 Task: Open Card Card0000000180 in Board Board0000000045 in Workspace WS0000000015 in Trello. Add Member Email0000000060 to Card Card0000000180 in Board Board0000000045 in Workspace WS0000000015 in Trello. Add Red Label titled Label0000000180 to Card Card0000000180 in Board Board0000000045 in Workspace WS0000000015 in Trello. Add Checklist CL0000000180 to Card Card0000000180 in Board Board0000000045 in Workspace WS0000000015 in Trello. Add Dates with Start Date as Nov 01 2023 and Due Date as Nov 30 2023 to Card Card0000000180 in Board Board0000000045 in Workspace WS0000000015 in Trello
Action: Mouse moved to (318, 406)
Screenshot: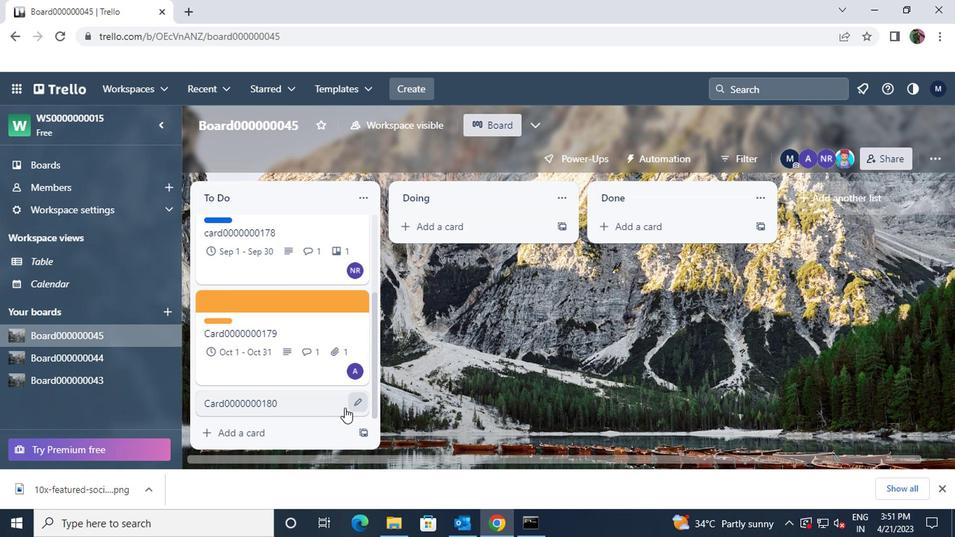 
Action: Mouse pressed left at (318, 406)
Screenshot: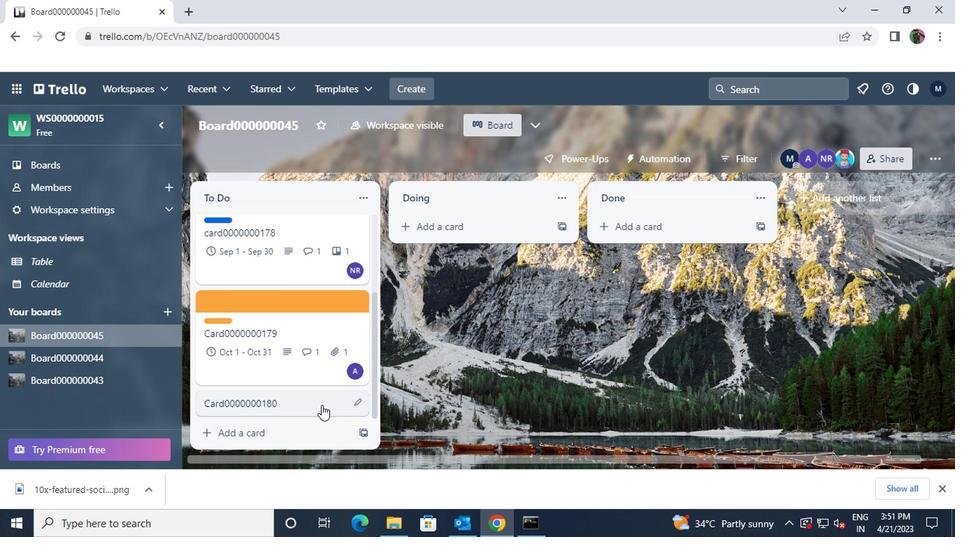 
Action: Mouse moved to (615, 199)
Screenshot: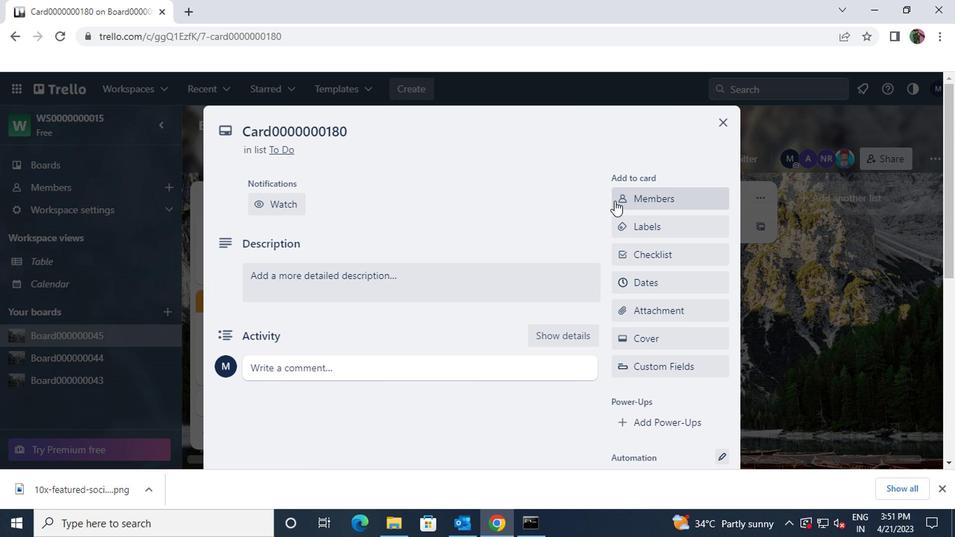 
Action: Mouse pressed left at (615, 199)
Screenshot: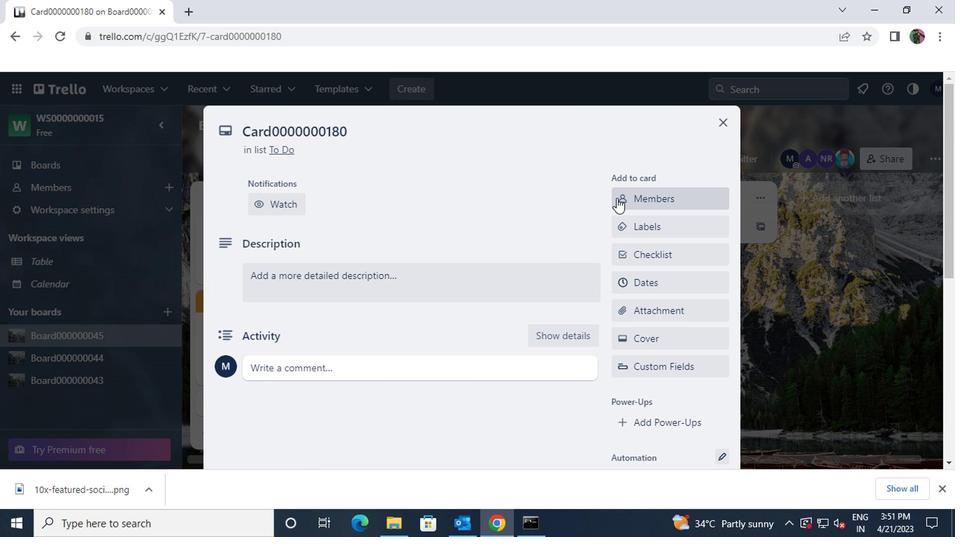 
Action: Key pressed <Key.shift><Key.shift><Key.shift><Key.shift><Key.shift>PARTEEK.KU2002<Key.shift>@GMAIL.COM
Screenshot: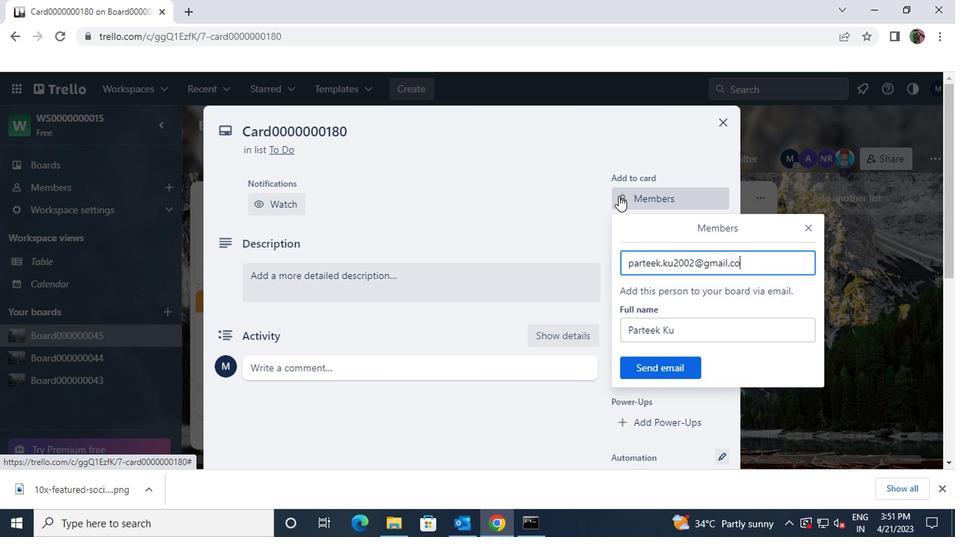 
Action: Mouse moved to (656, 372)
Screenshot: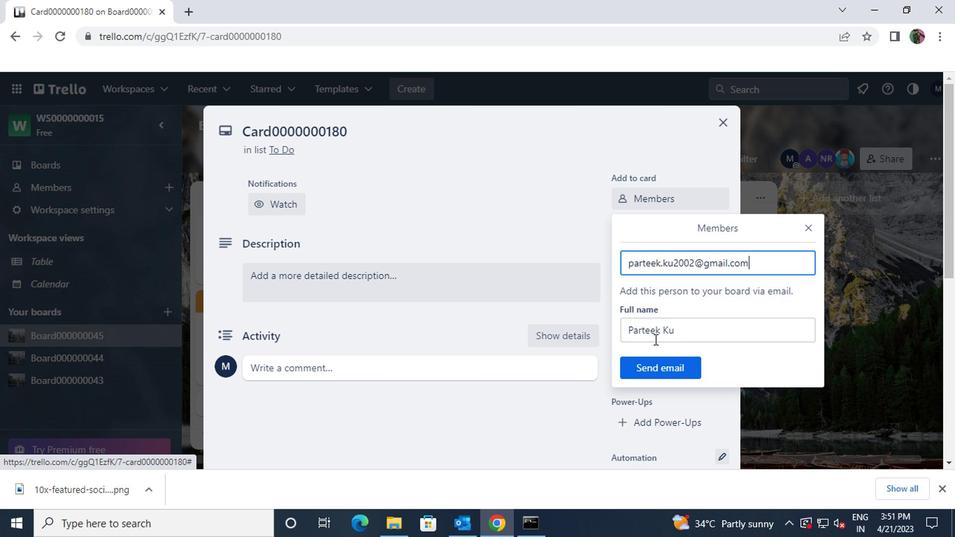
Action: Mouse pressed left at (656, 372)
Screenshot: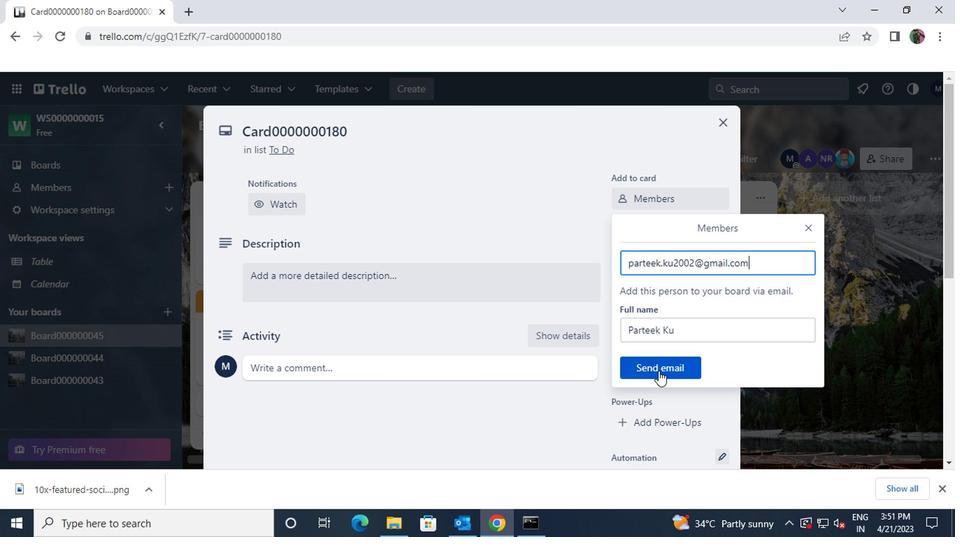 
Action: Mouse moved to (647, 230)
Screenshot: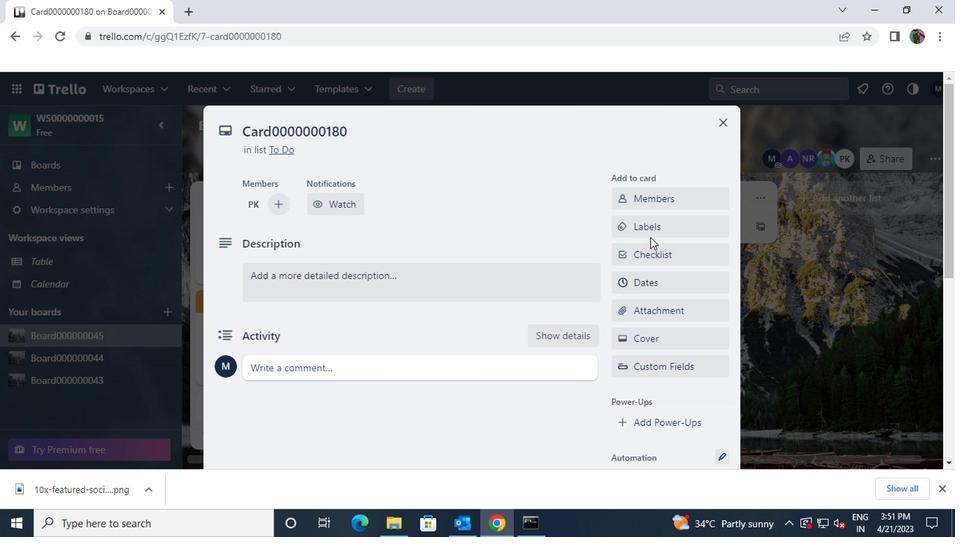 
Action: Mouse pressed left at (647, 230)
Screenshot: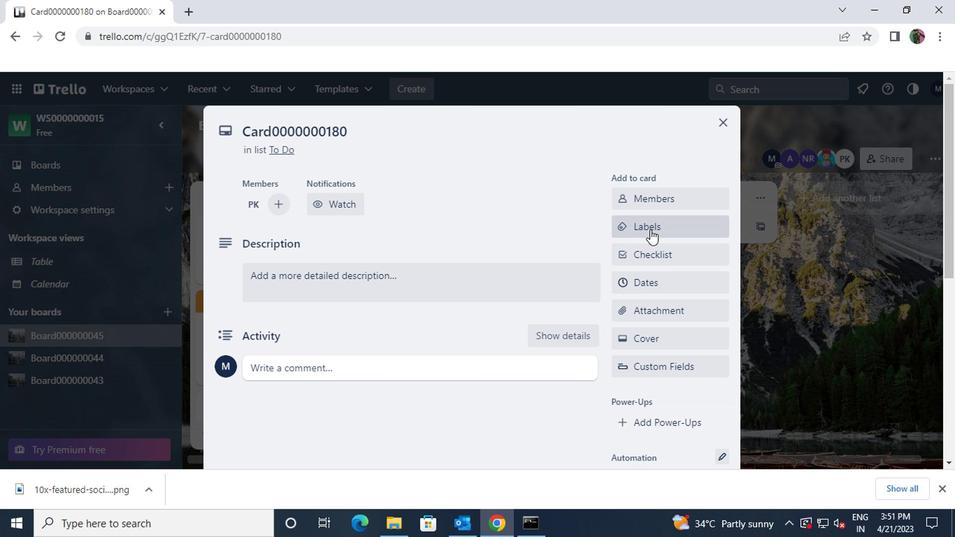 
Action: Mouse moved to (728, 424)
Screenshot: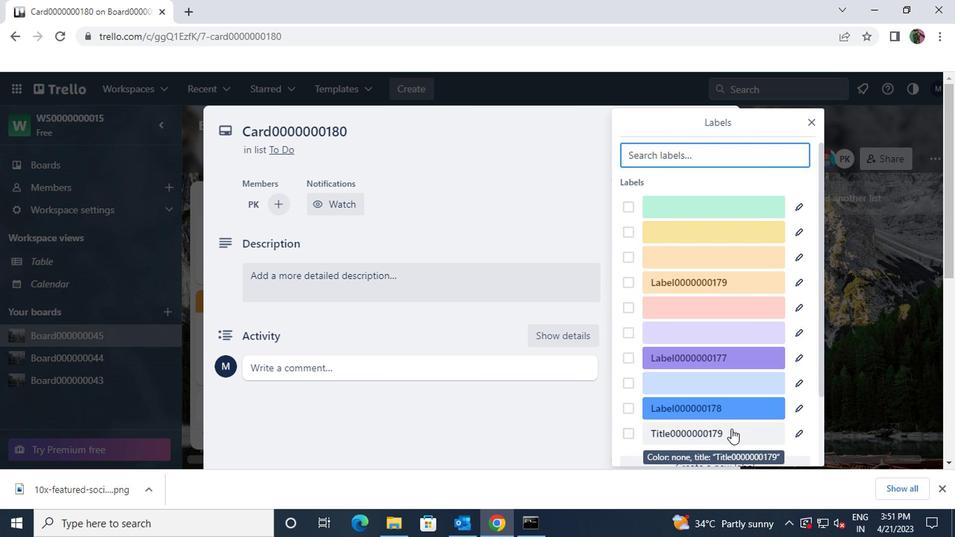 
Action: Mouse scrolled (728, 423) with delta (0, 0)
Screenshot: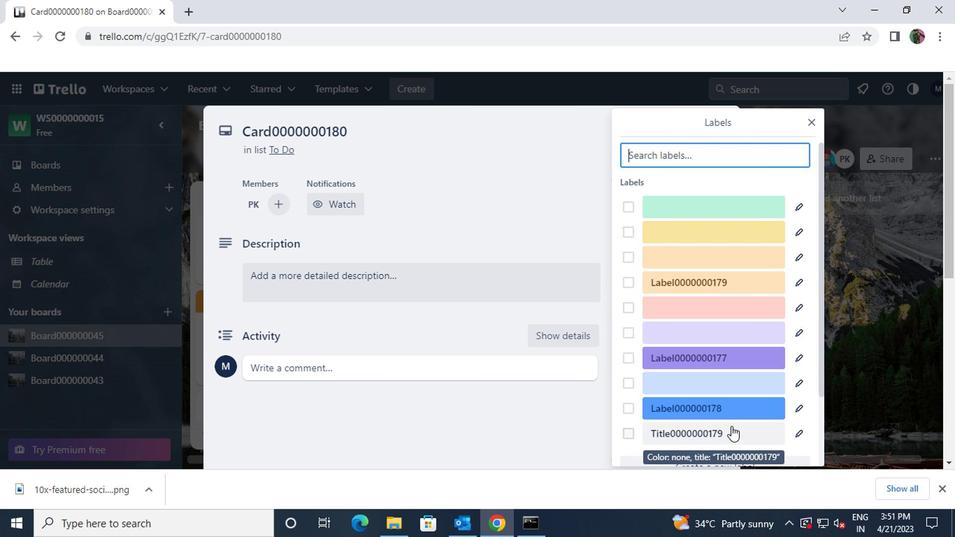 
Action: Mouse scrolled (728, 423) with delta (0, 0)
Screenshot: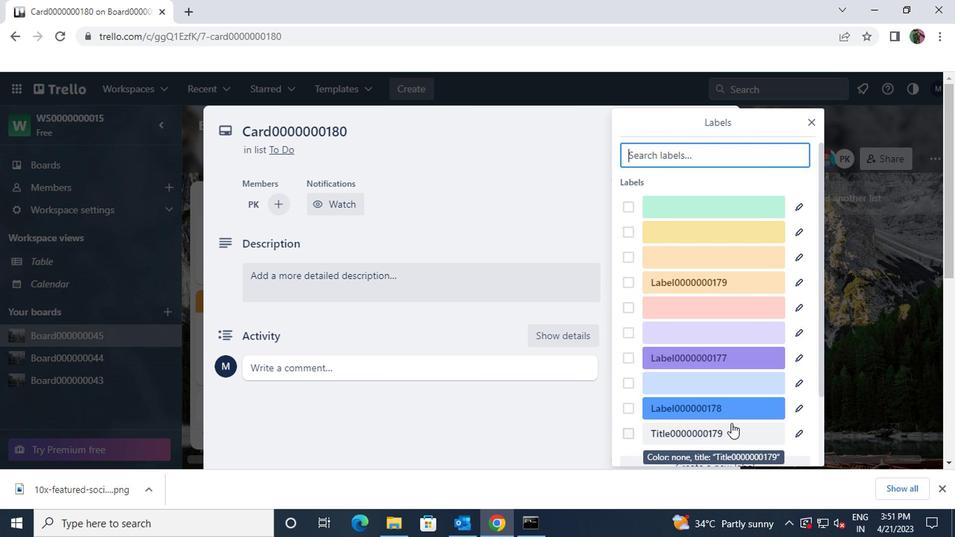 
Action: Mouse scrolled (728, 423) with delta (0, 0)
Screenshot: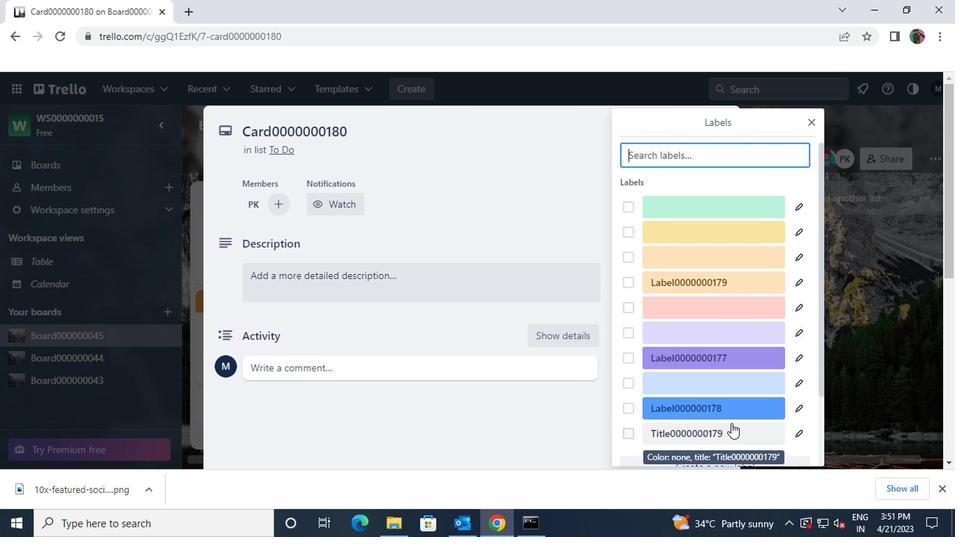 
Action: Mouse moved to (715, 381)
Screenshot: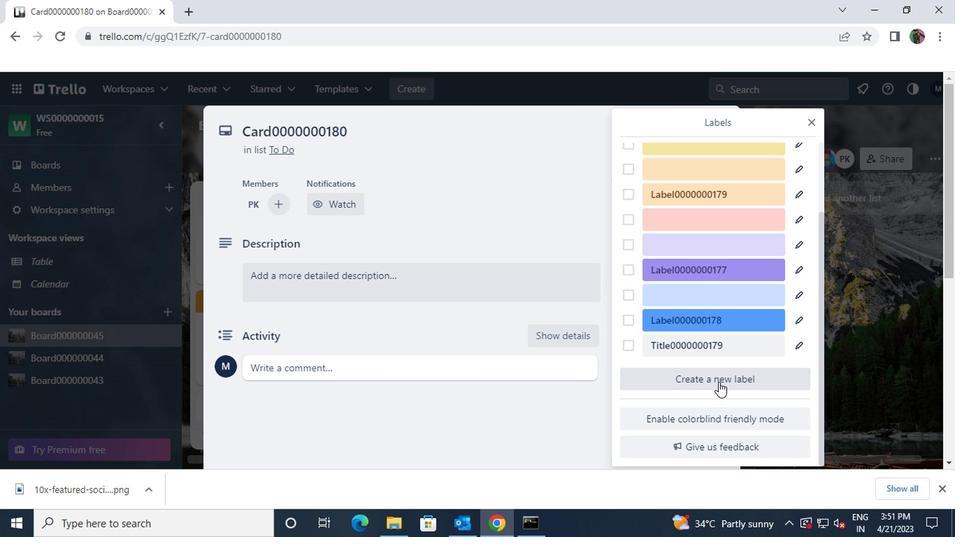 
Action: Mouse pressed left at (715, 381)
Screenshot: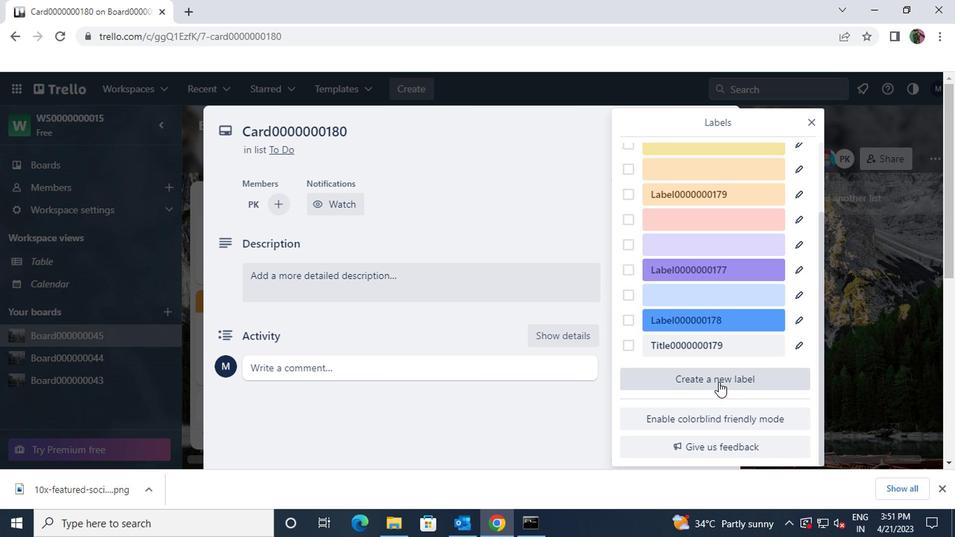 
Action: Mouse moved to (651, 196)
Screenshot: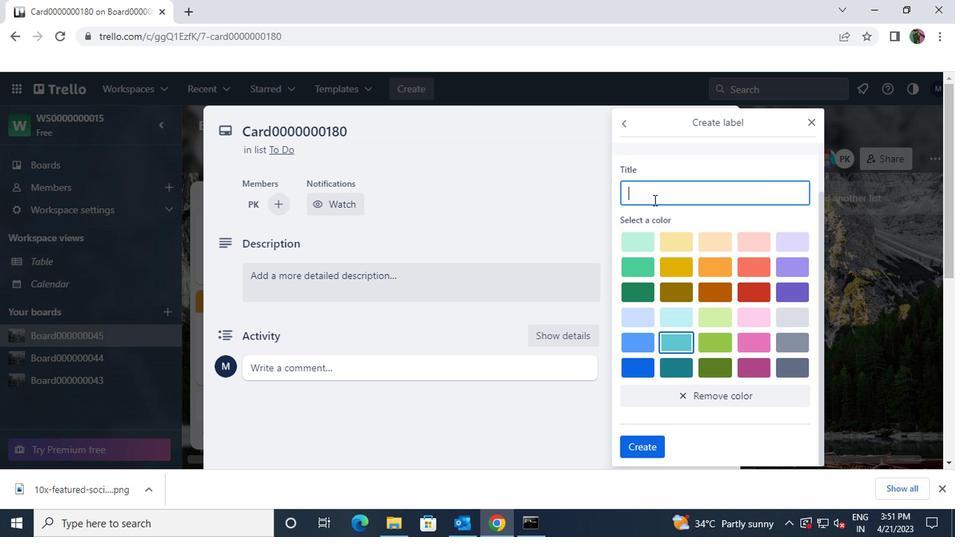
Action: Mouse pressed left at (651, 196)
Screenshot: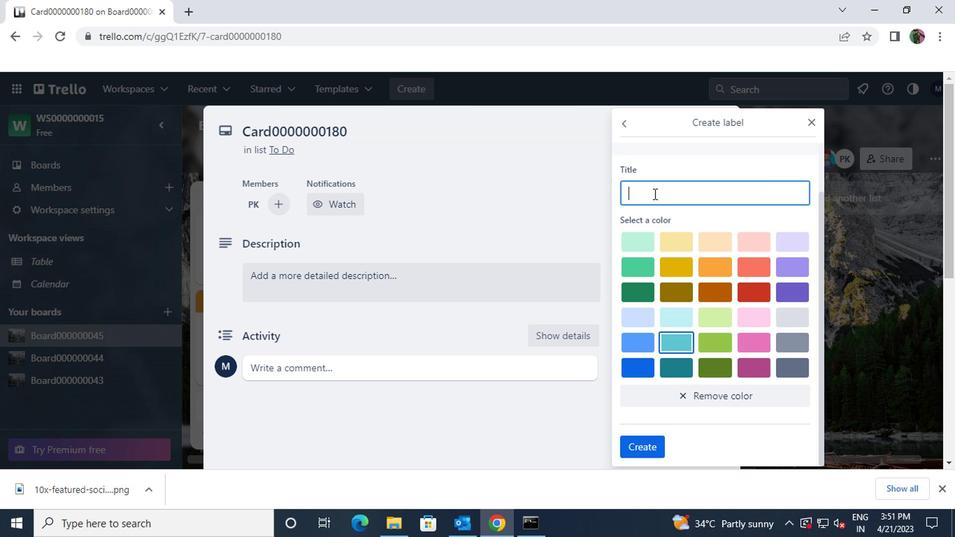 
Action: Key pressed <Key.shift><Key.shift><Key.shift><Key.shift>LABEL0000000180
Screenshot: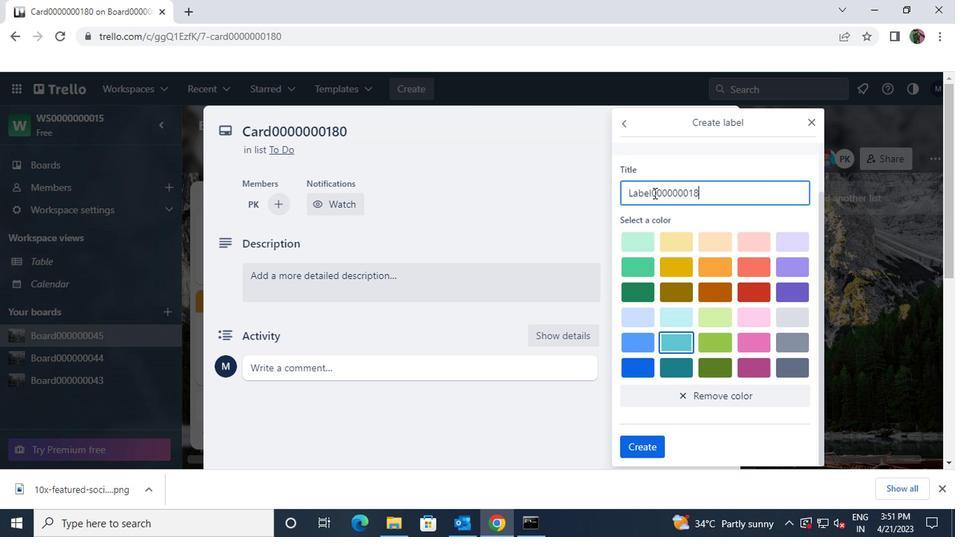 
Action: Mouse moved to (758, 292)
Screenshot: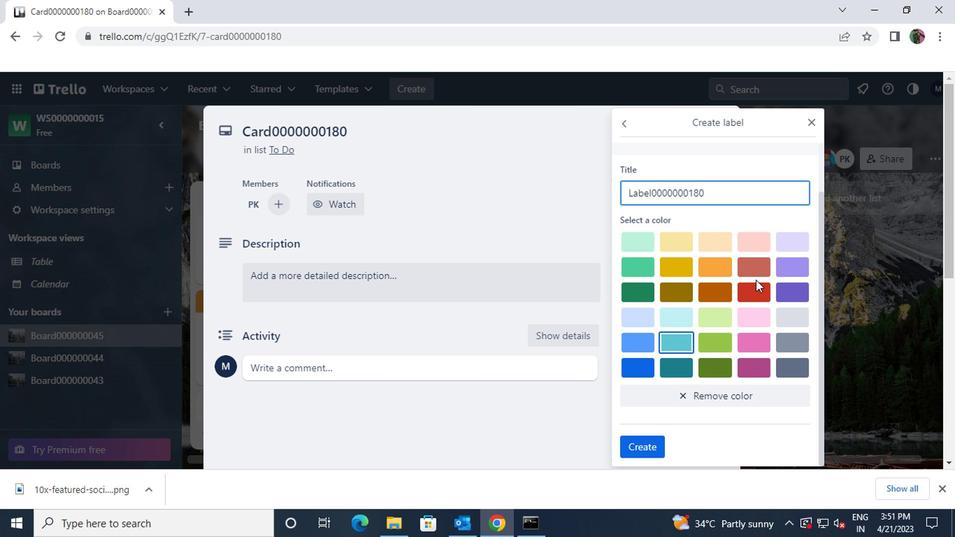 
Action: Mouse pressed left at (758, 292)
Screenshot: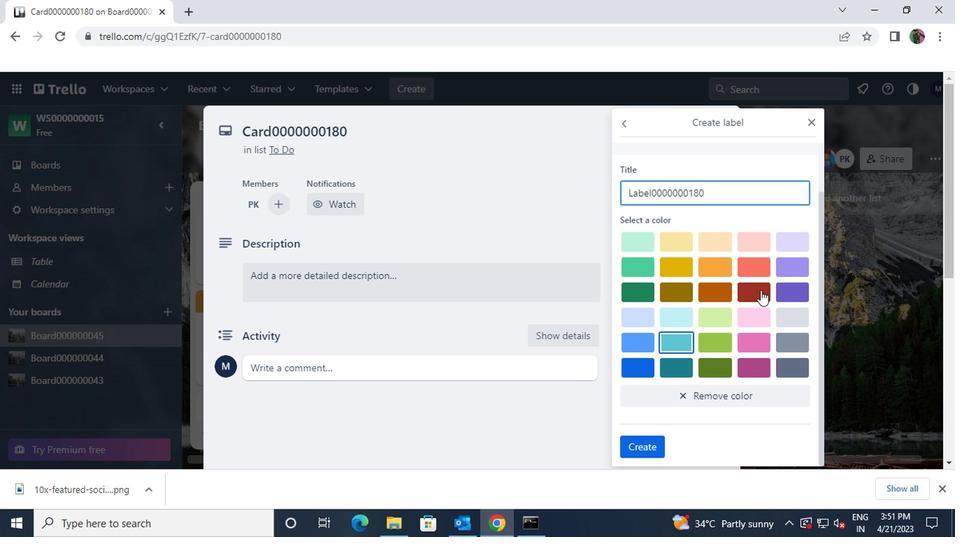 
Action: Mouse moved to (759, 293)
Screenshot: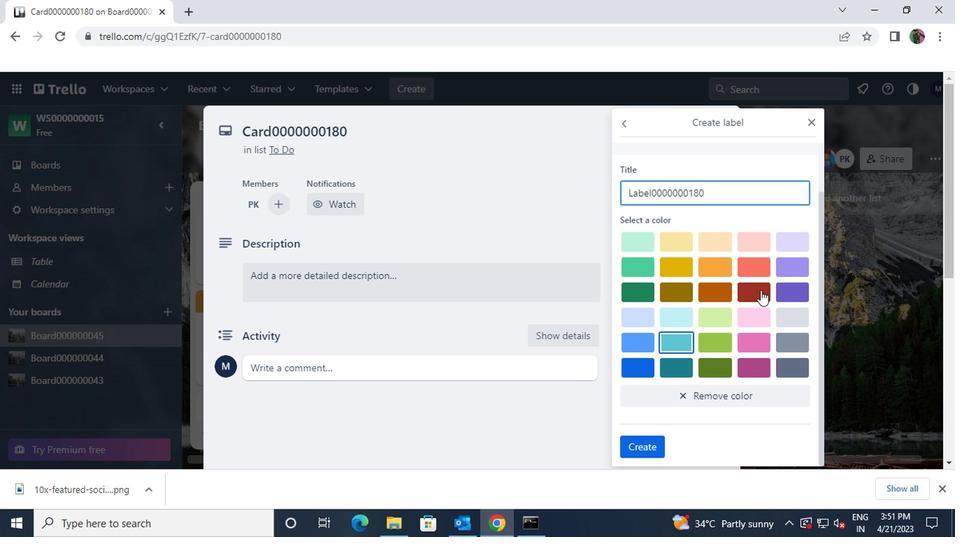 
Action: Mouse scrolled (759, 292) with delta (0, 0)
Screenshot: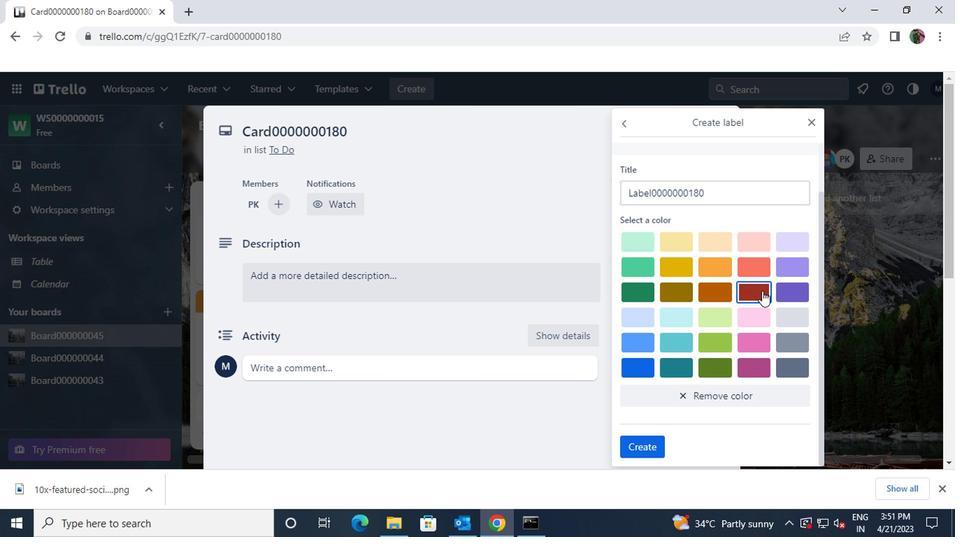 
Action: Mouse scrolled (759, 292) with delta (0, 0)
Screenshot: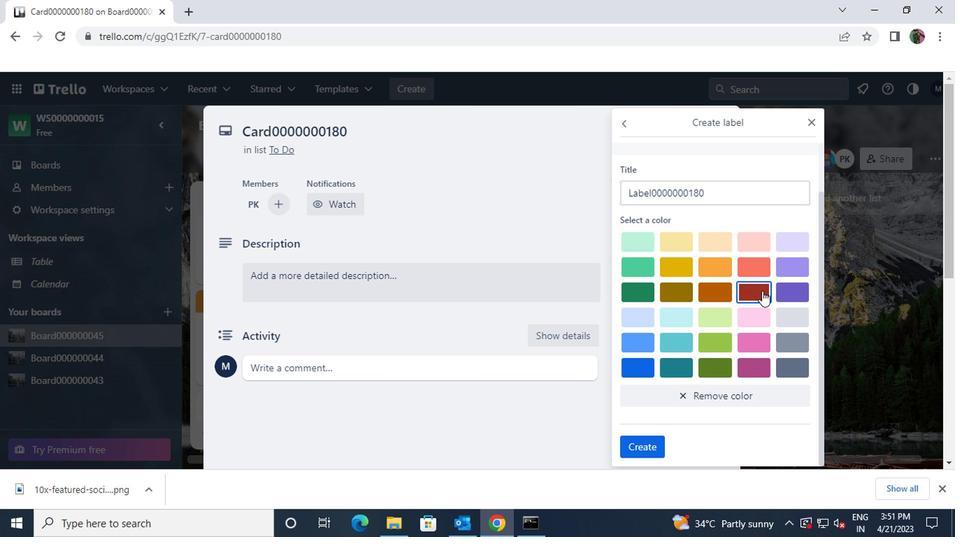 
Action: Mouse moved to (643, 448)
Screenshot: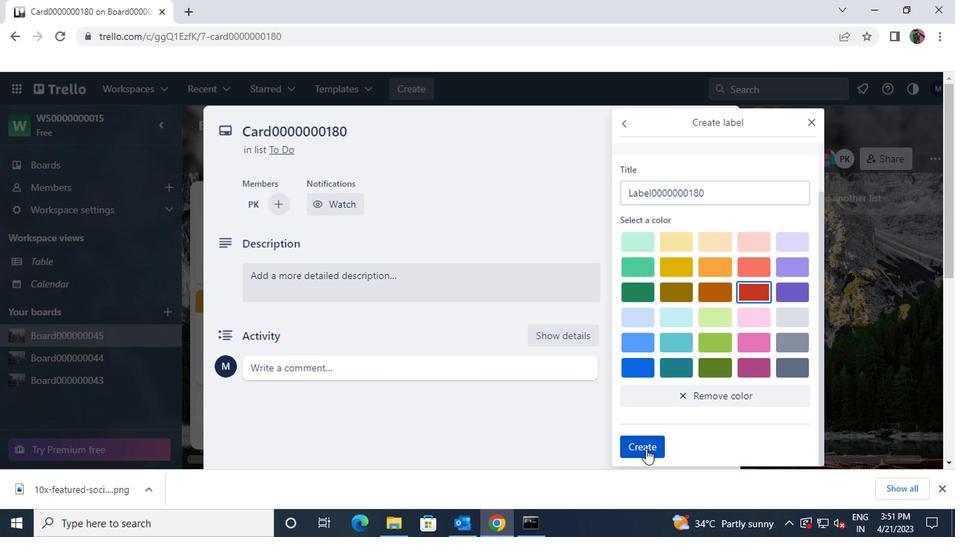 
Action: Mouse pressed left at (643, 448)
Screenshot: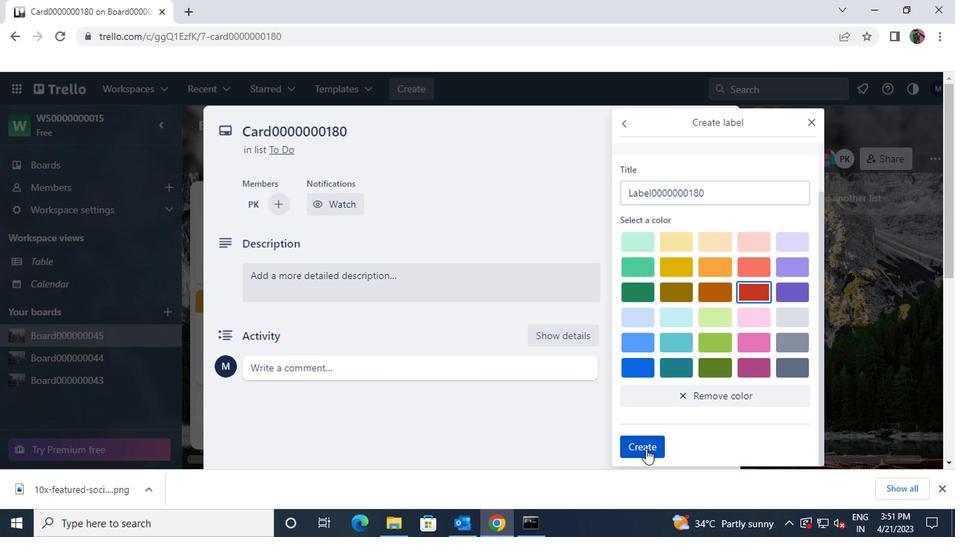 
Action: Mouse moved to (808, 123)
Screenshot: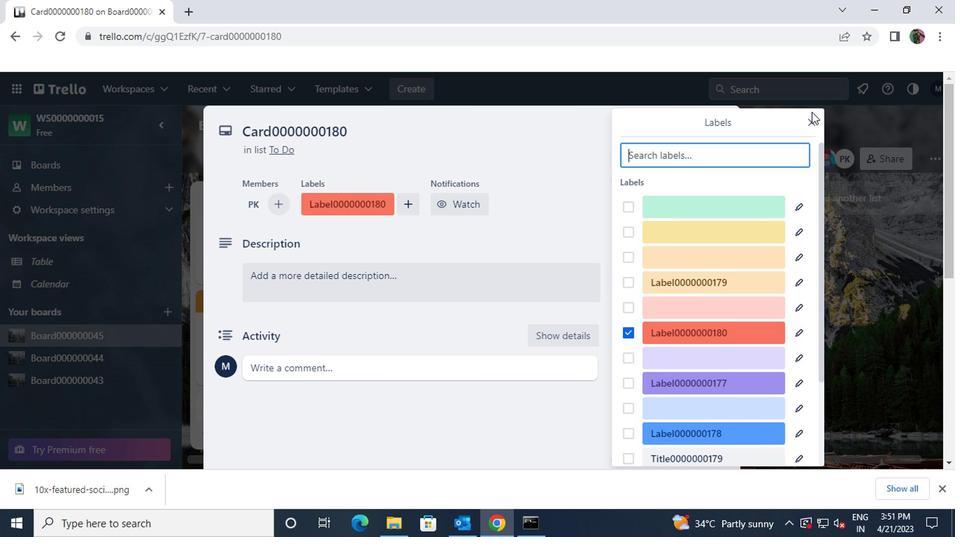 
Action: Mouse pressed left at (808, 123)
Screenshot: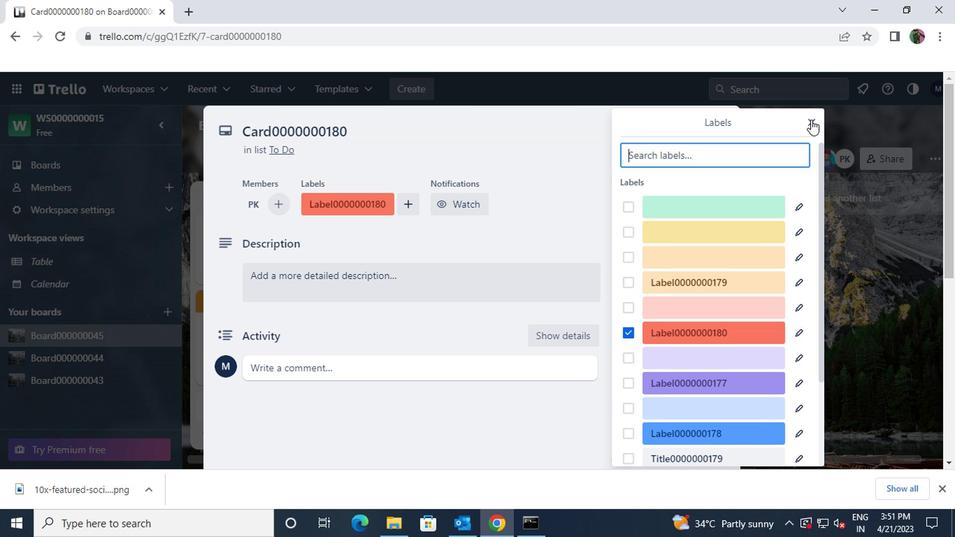 
Action: Mouse moved to (700, 251)
Screenshot: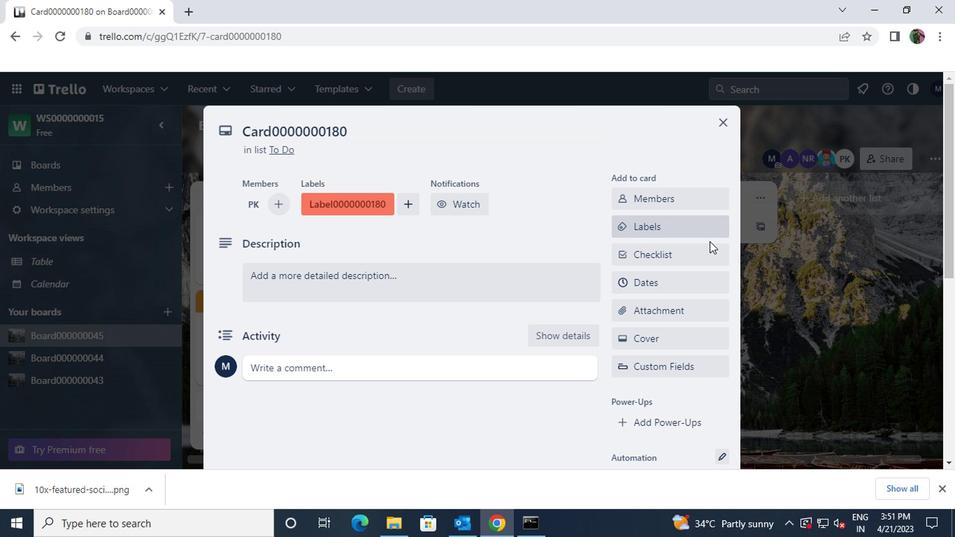 
Action: Mouse pressed left at (700, 251)
Screenshot: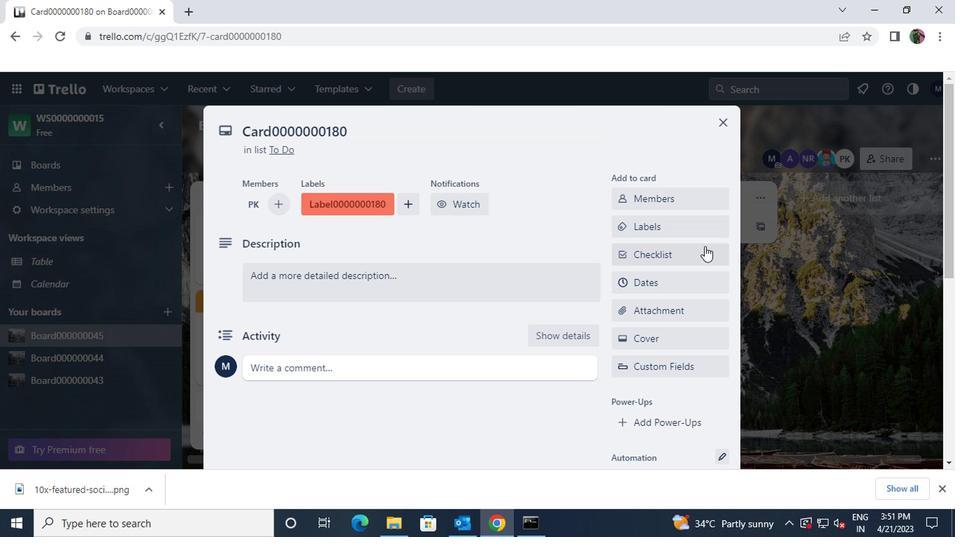 
Action: Key pressed <Key.shift>CL0000000180
Screenshot: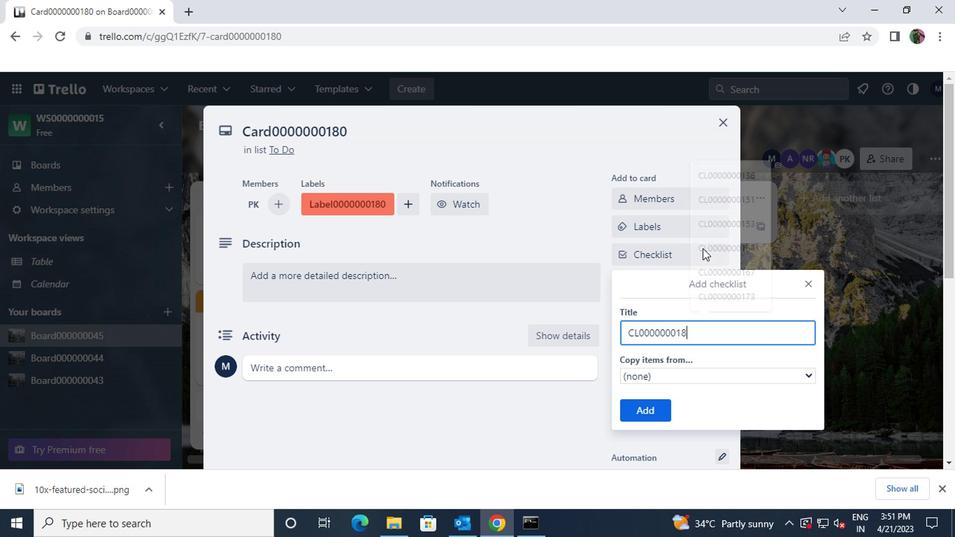 
Action: Mouse moved to (648, 401)
Screenshot: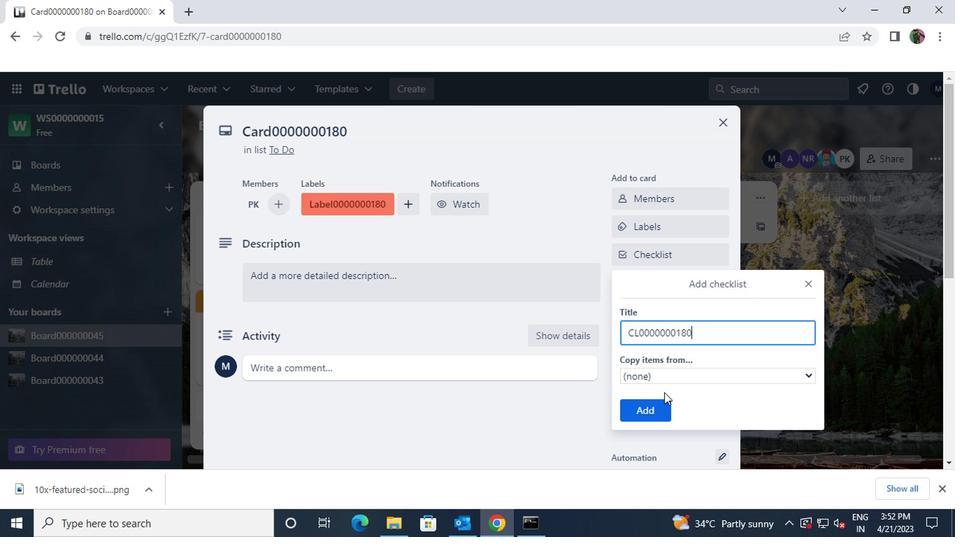 
Action: Mouse pressed left at (648, 401)
Screenshot: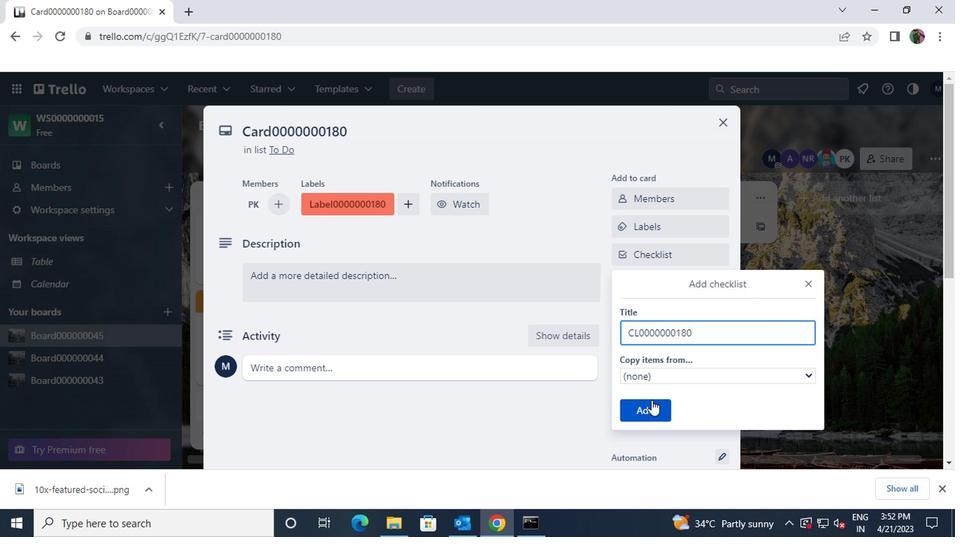 
Action: Mouse moved to (649, 285)
Screenshot: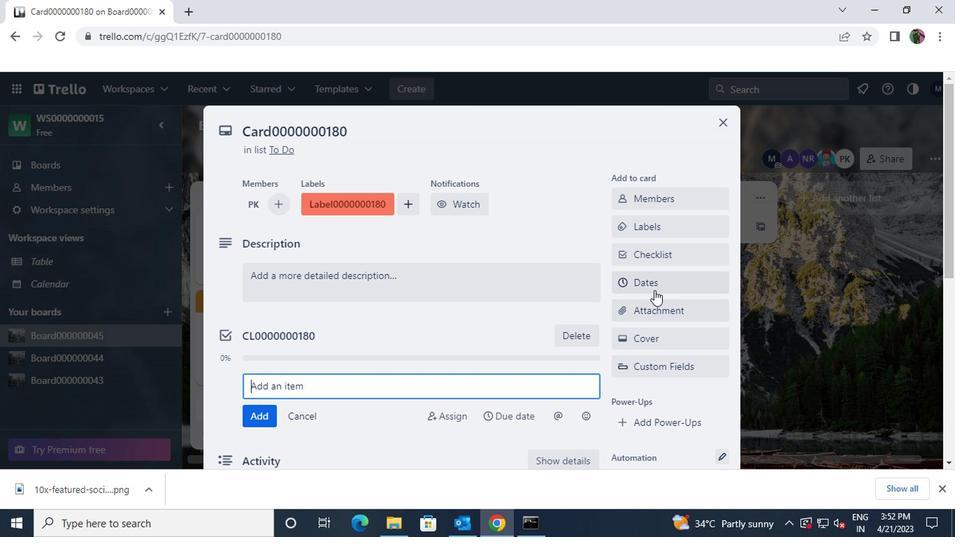 
Action: Mouse pressed left at (649, 285)
Screenshot: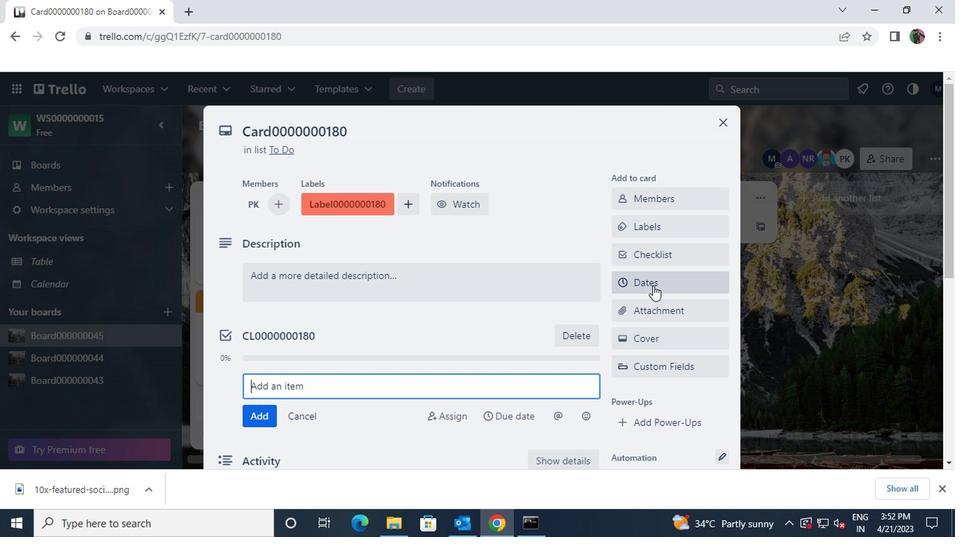 
Action: Mouse moved to (625, 375)
Screenshot: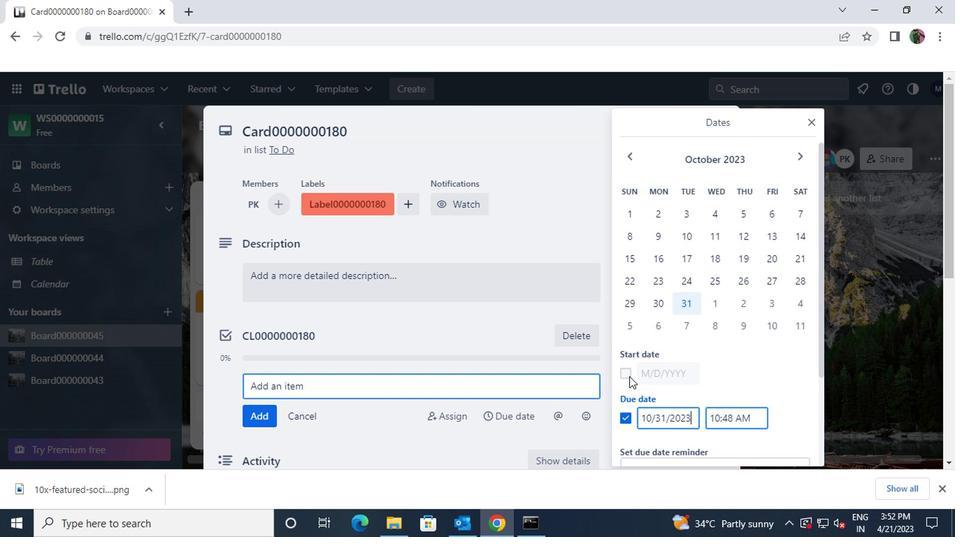 
Action: Mouse pressed left at (625, 375)
Screenshot: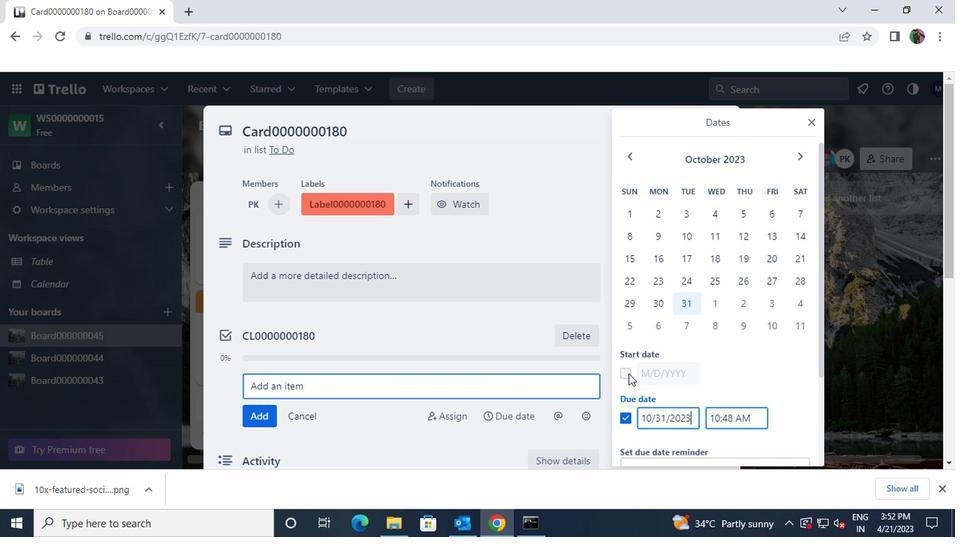 
Action: Mouse moved to (796, 162)
Screenshot: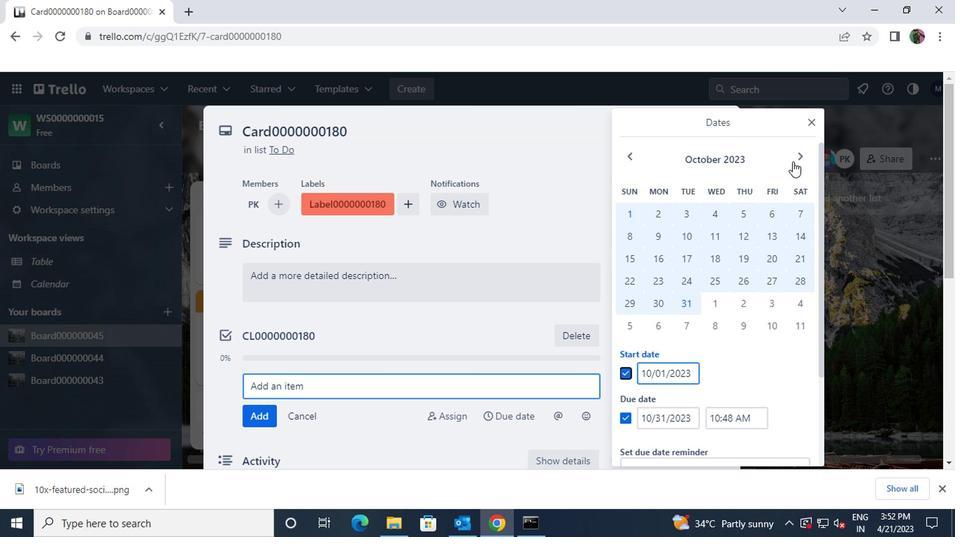 
Action: Mouse pressed left at (796, 162)
Screenshot: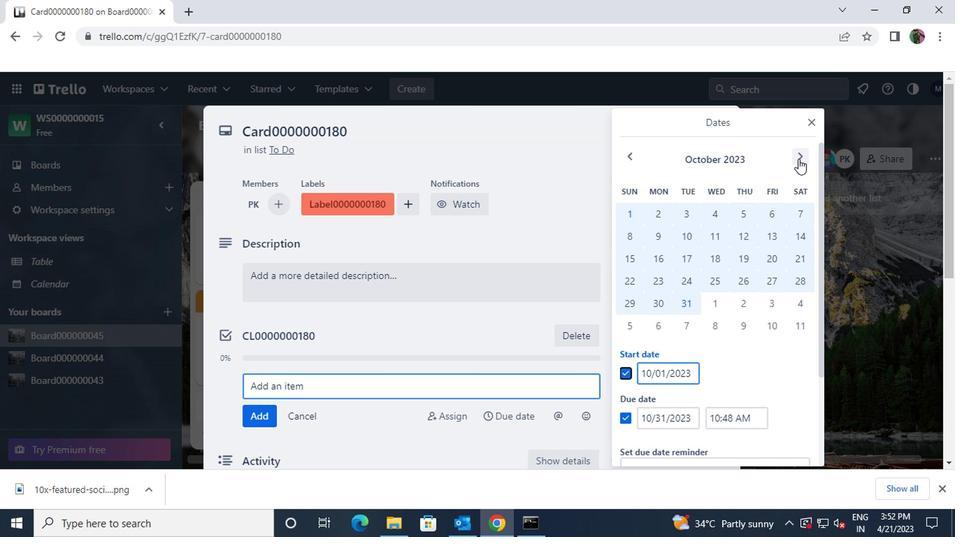 
Action: Mouse moved to (720, 214)
Screenshot: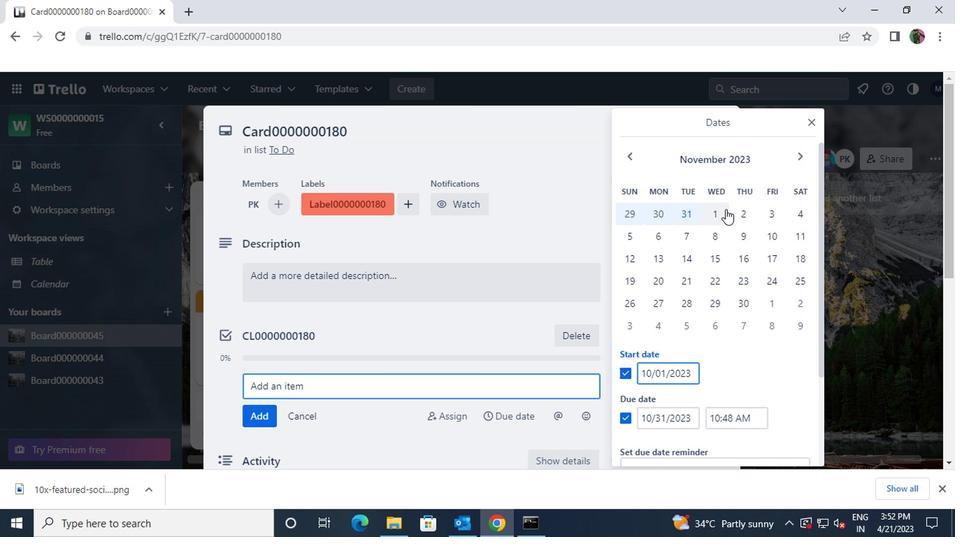 
Action: Mouse pressed left at (720, 214)
Screenshot: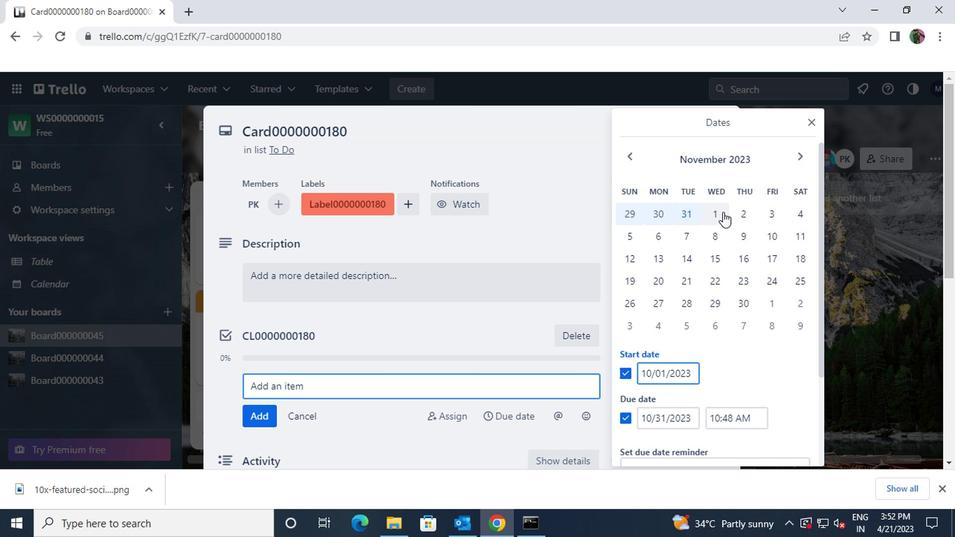 
Action: Mouse moved to (732, 304)
Screenshot: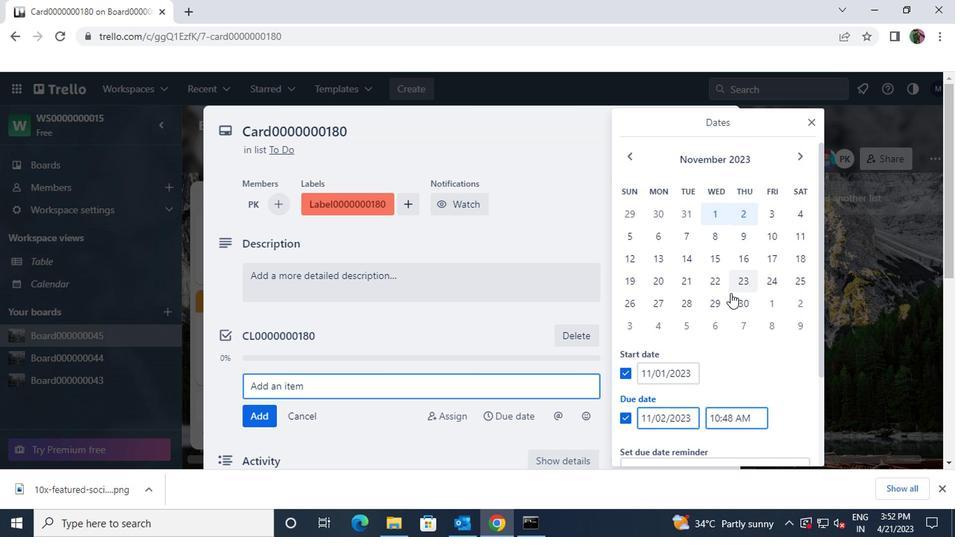 
Action: Mouse pressed left at (732, 304)
Screenshot: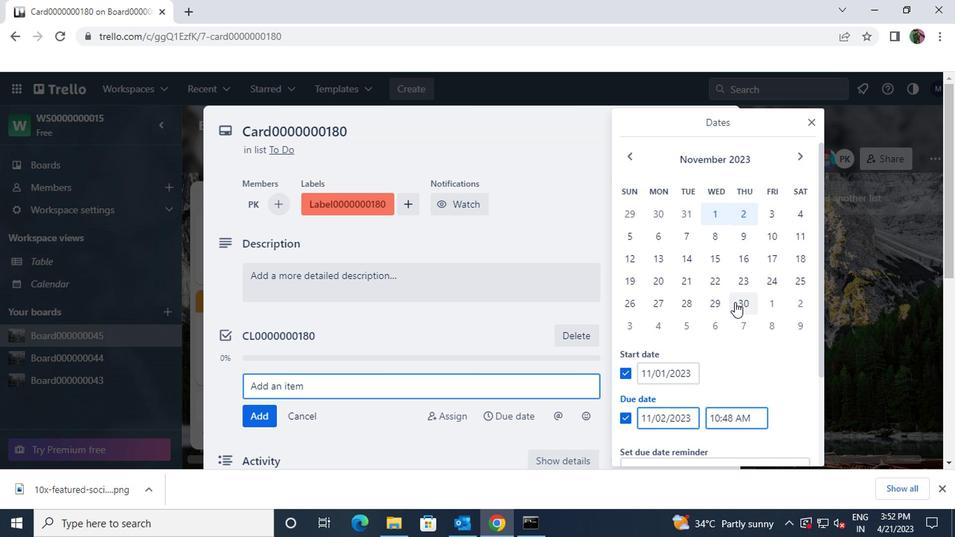 
Action: Mouse scrolled (732, 303) with delta (0, 0)
Screenshot: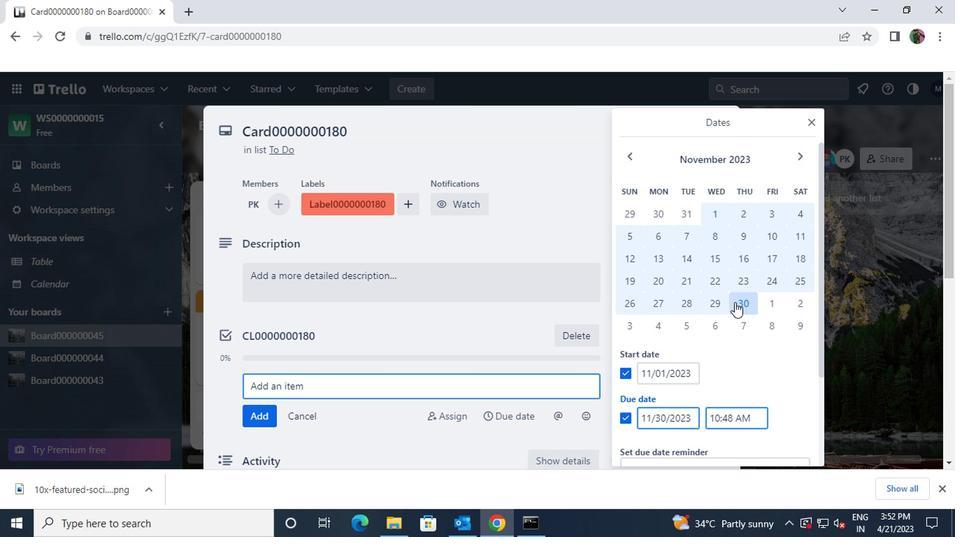 
Action: Mouse scrolled (732, 303) with delta (0, 0)
Screenshot: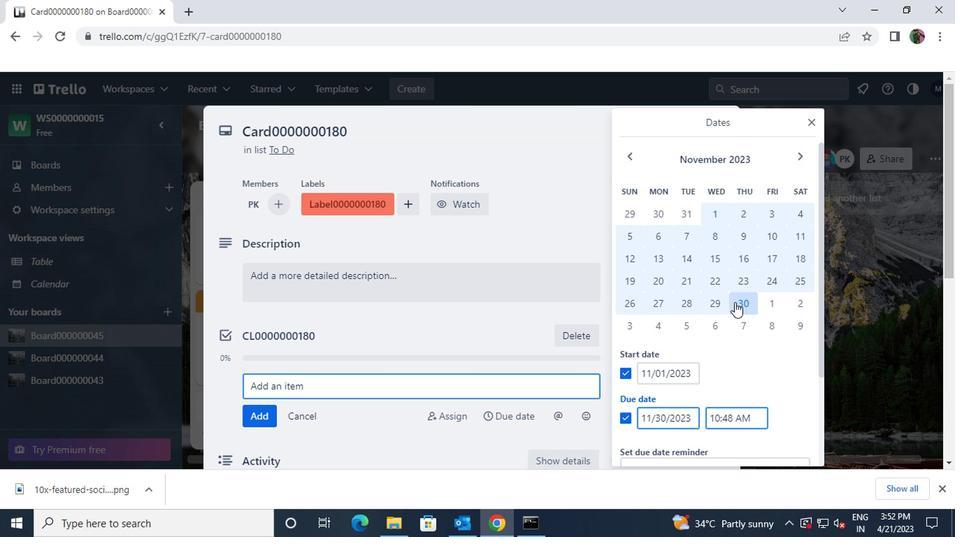 
Action: Mouse moved to (709, 405)
Screenshot: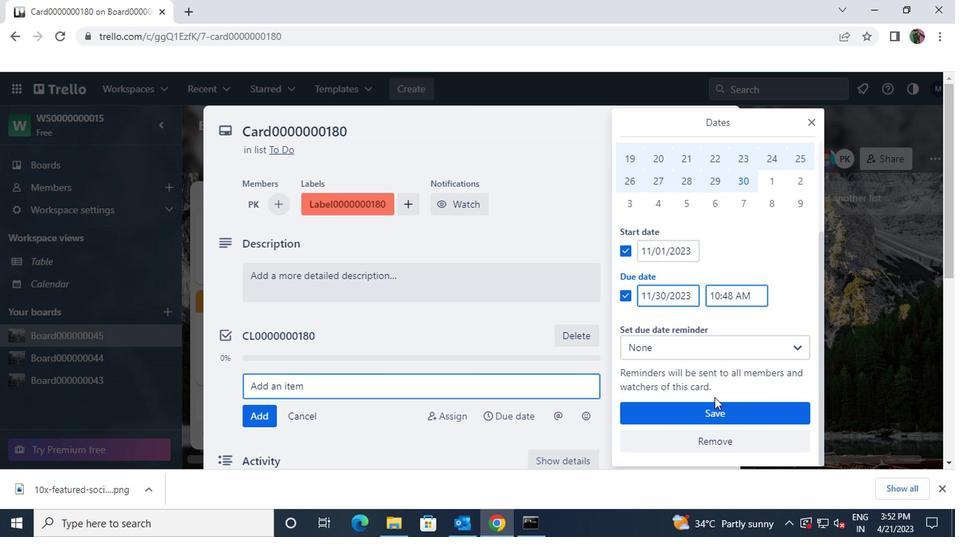 
Action: Mouse pressed left at (709, 405)
Screenshot: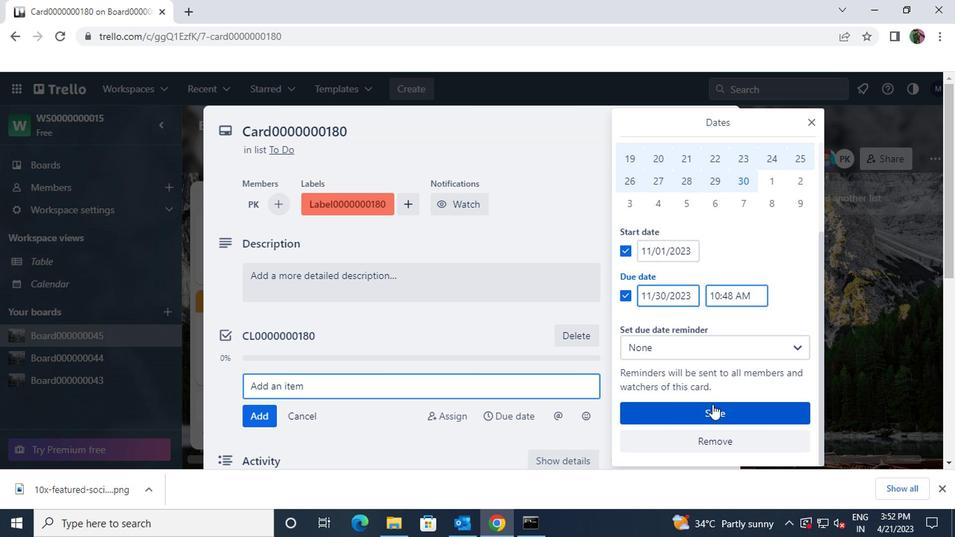 
